 Task: Look for products with passion fruit flavor in the category "Powered Drink MIxes".
Action: Mouse pressed left at (28, 105)
Screenshot: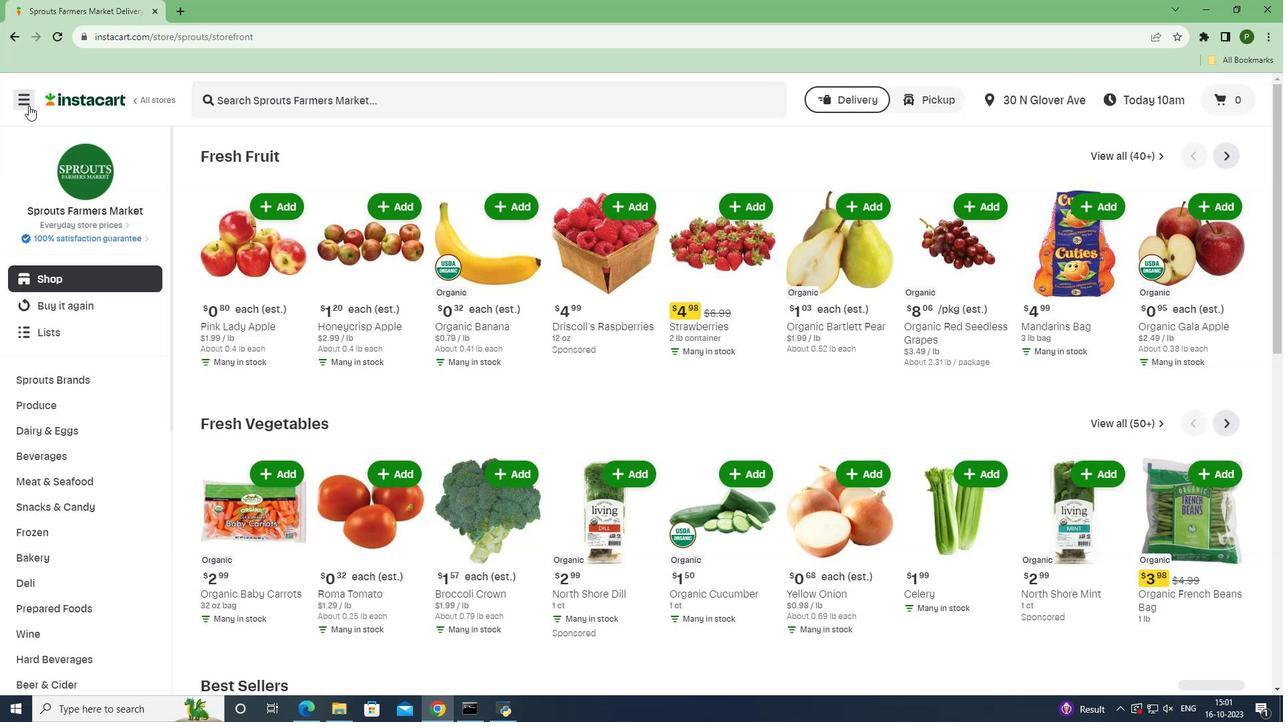 
Action: Mouse moved to (56, 352)
Screenshot: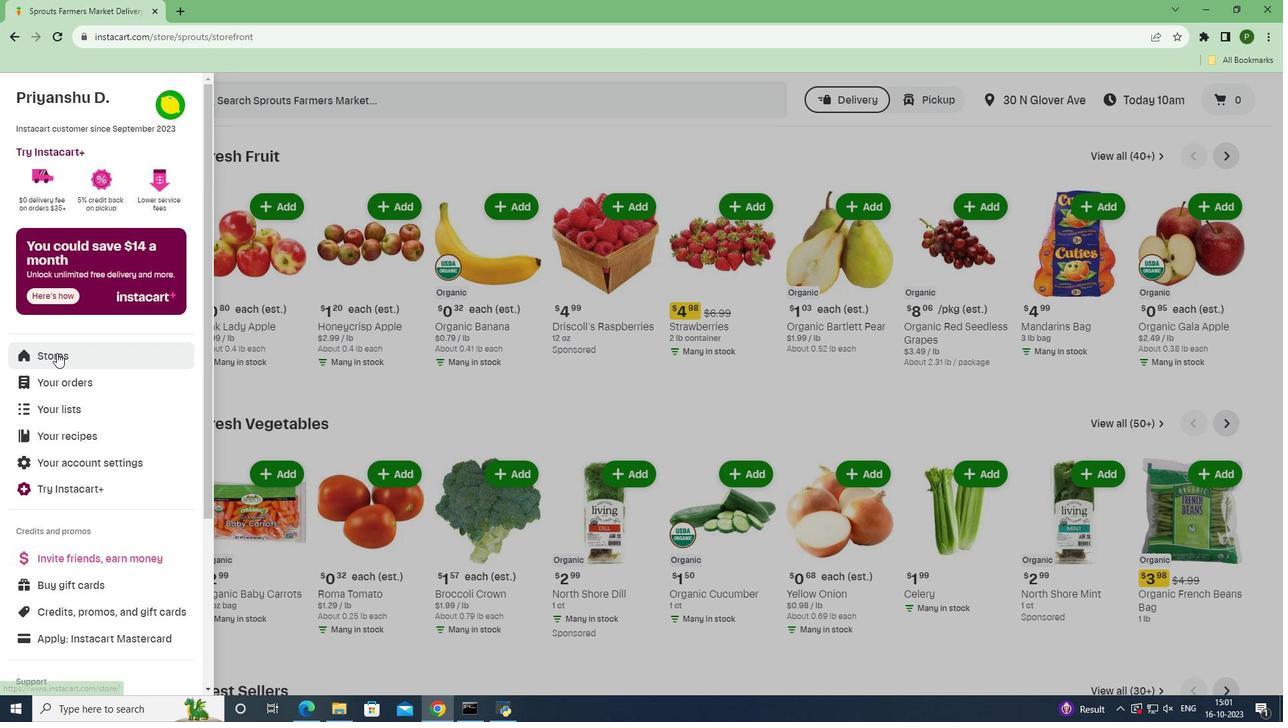 
Action: Mouse pressed left at (56, 352)
Screenshot: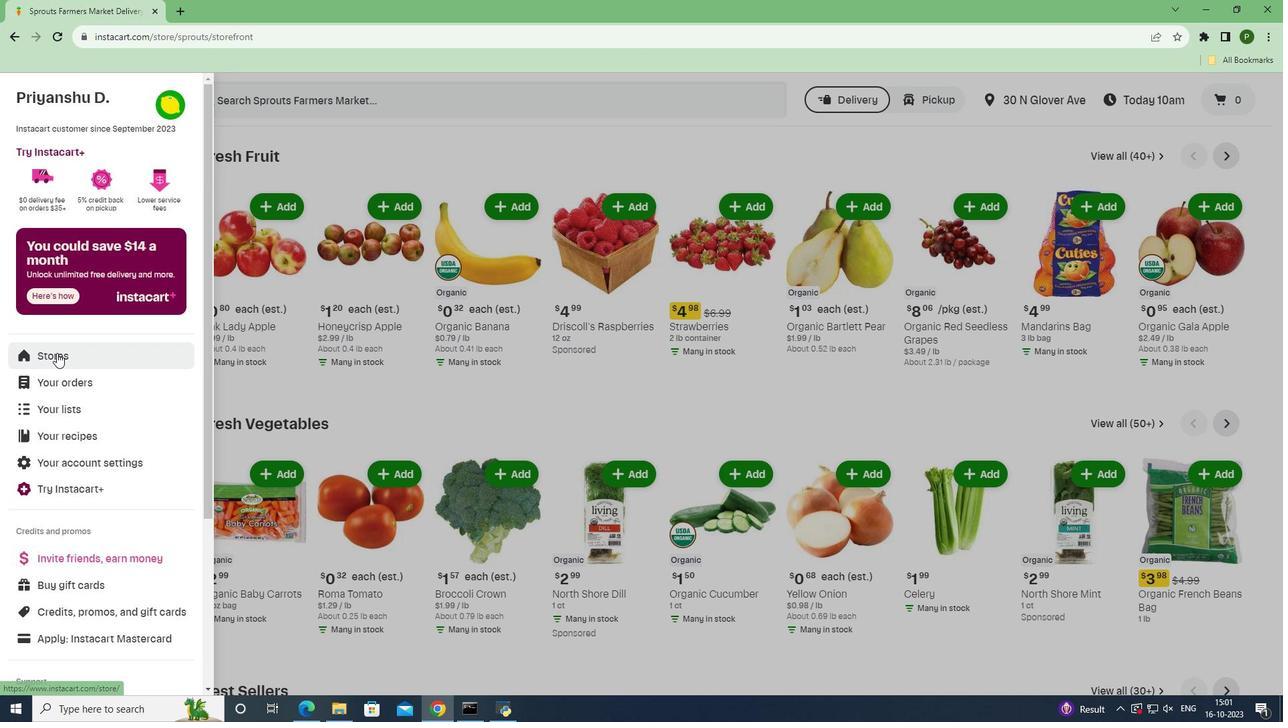 
Action: Mouse moved to (305, 153)
Screenshot: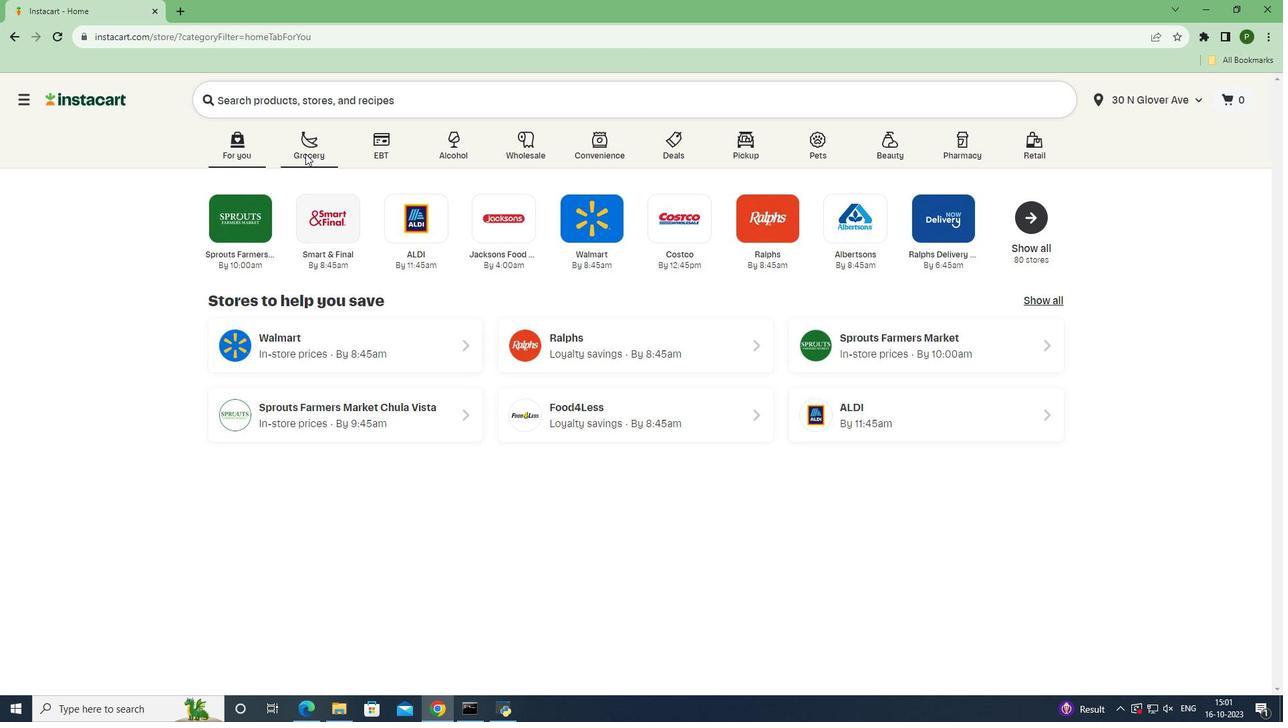 
Action: Mouse pressed left at (305, 153)
Screenshot: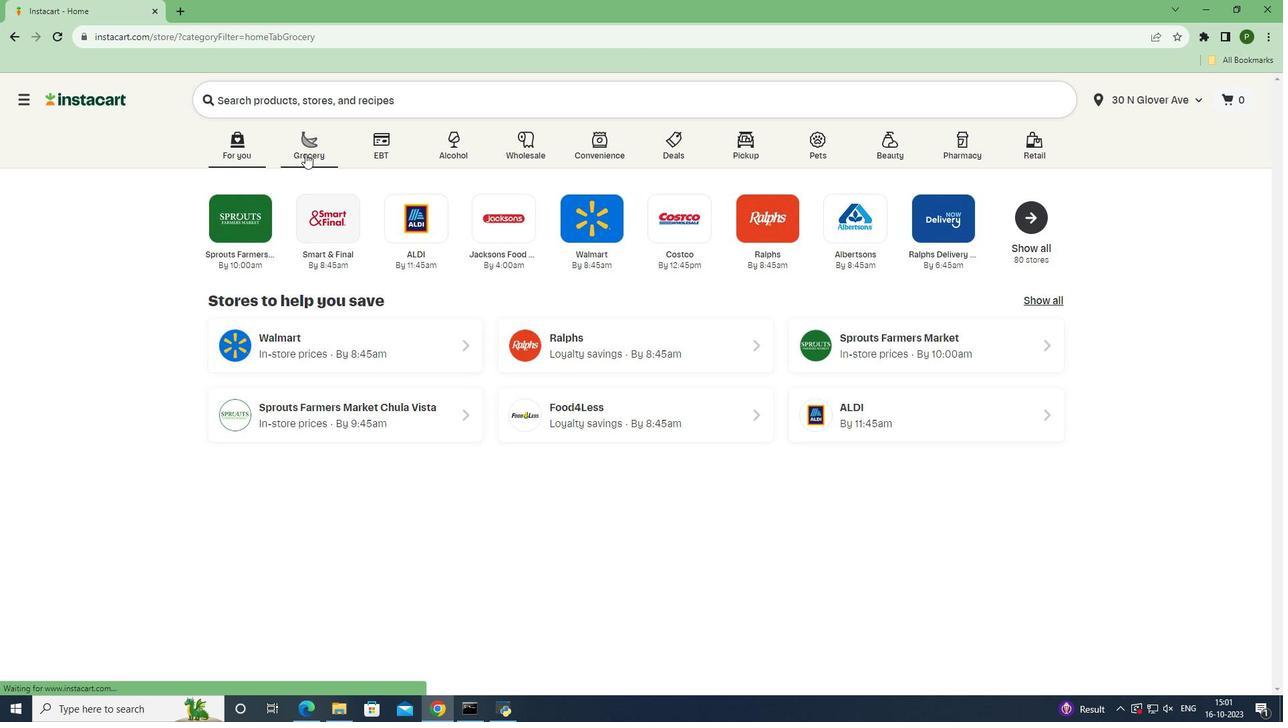 
Action: Mouse moved to (808, 292)
Screenshot: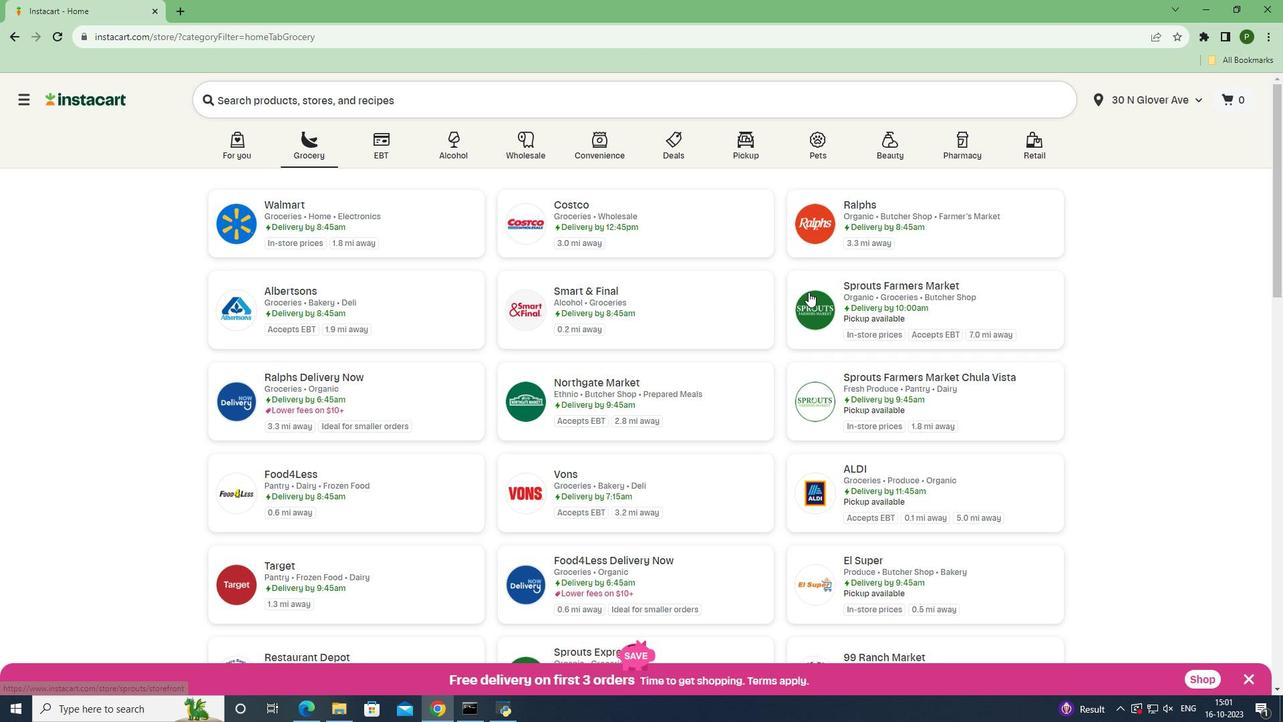 
Action: Mouse pressed left at (808, 292)
Screenshot: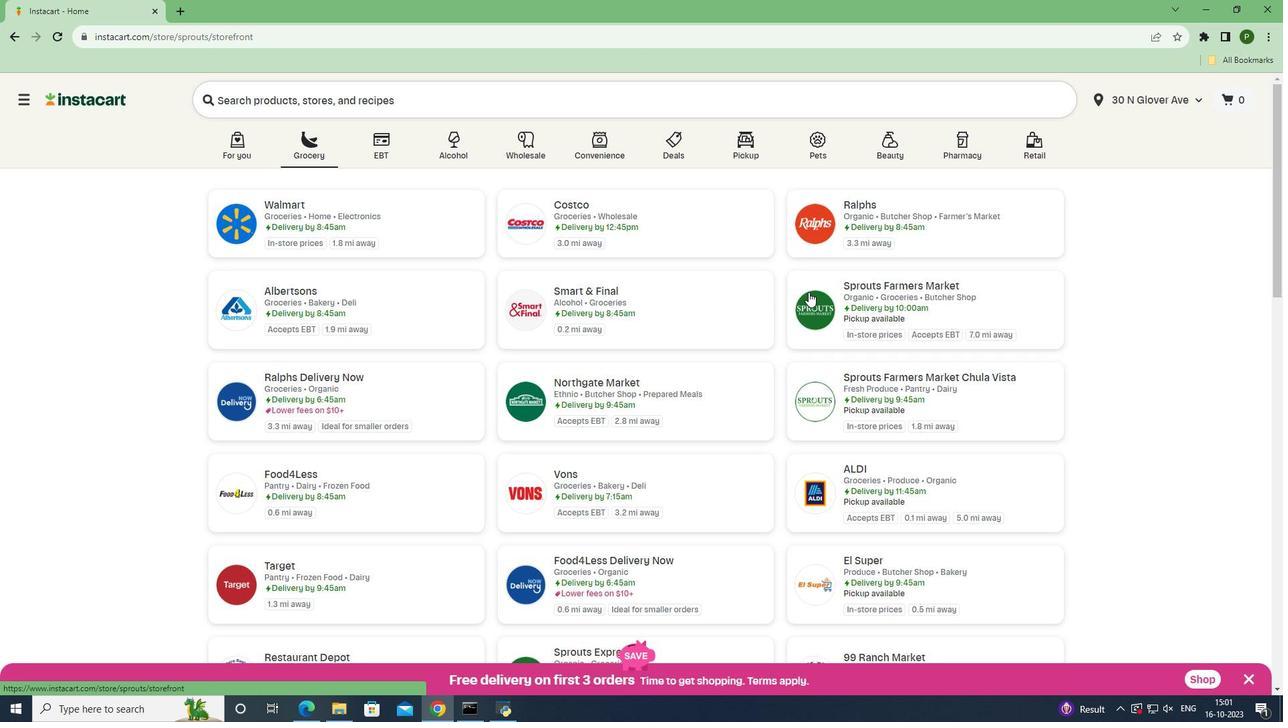 
Action: Mouse moved to (64, 450)
Screenshot: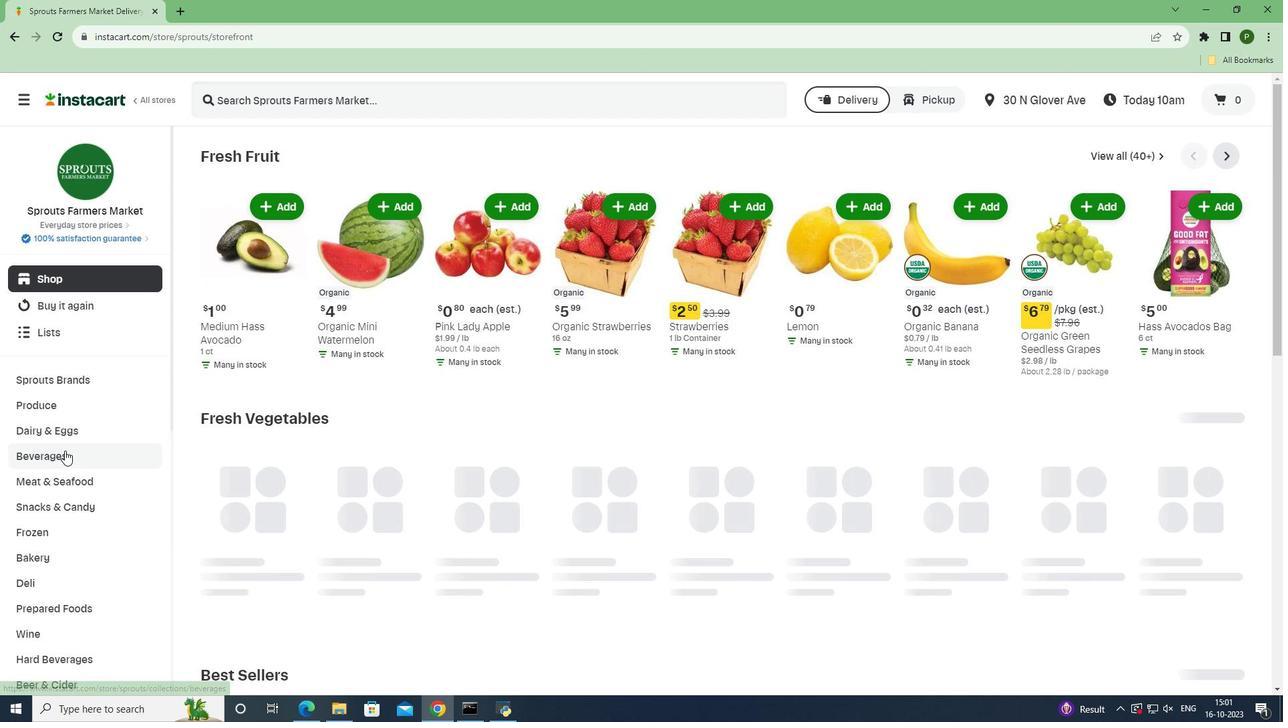 
Action: Mouse pressed left at (64, 450)
Screenshot: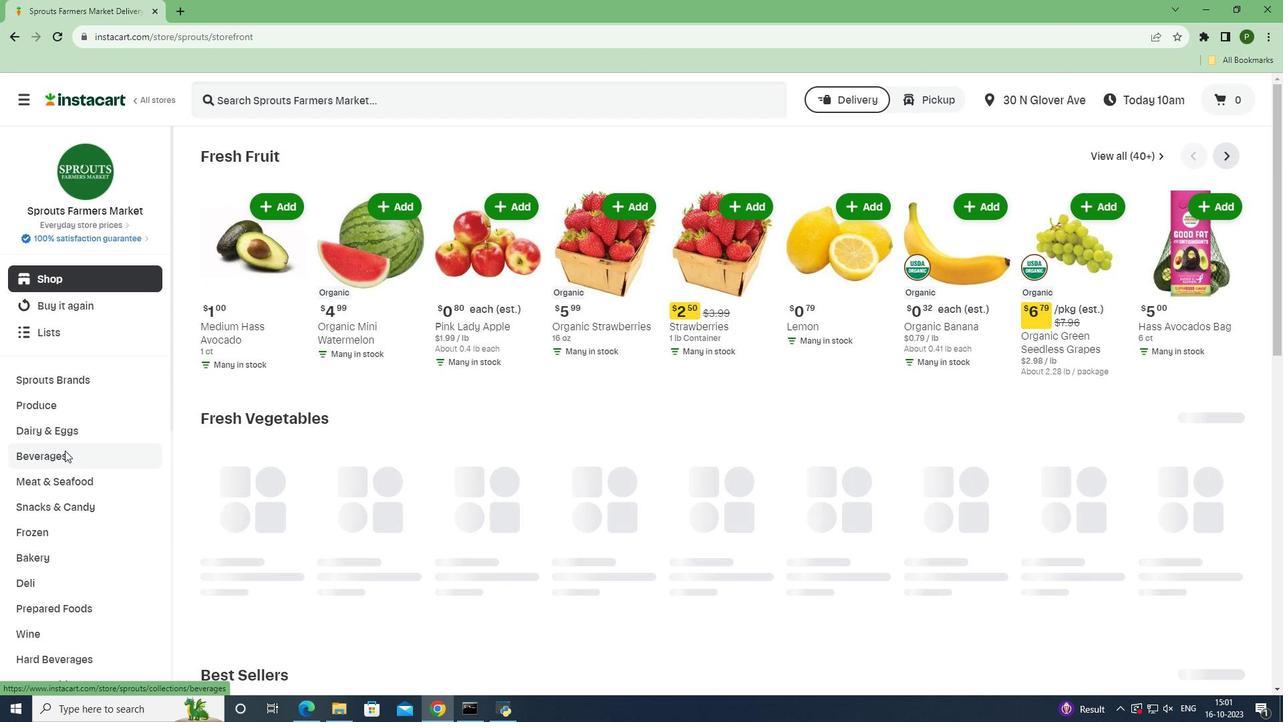 
Action: Mouse moved to (1206, 183)
Screenshot: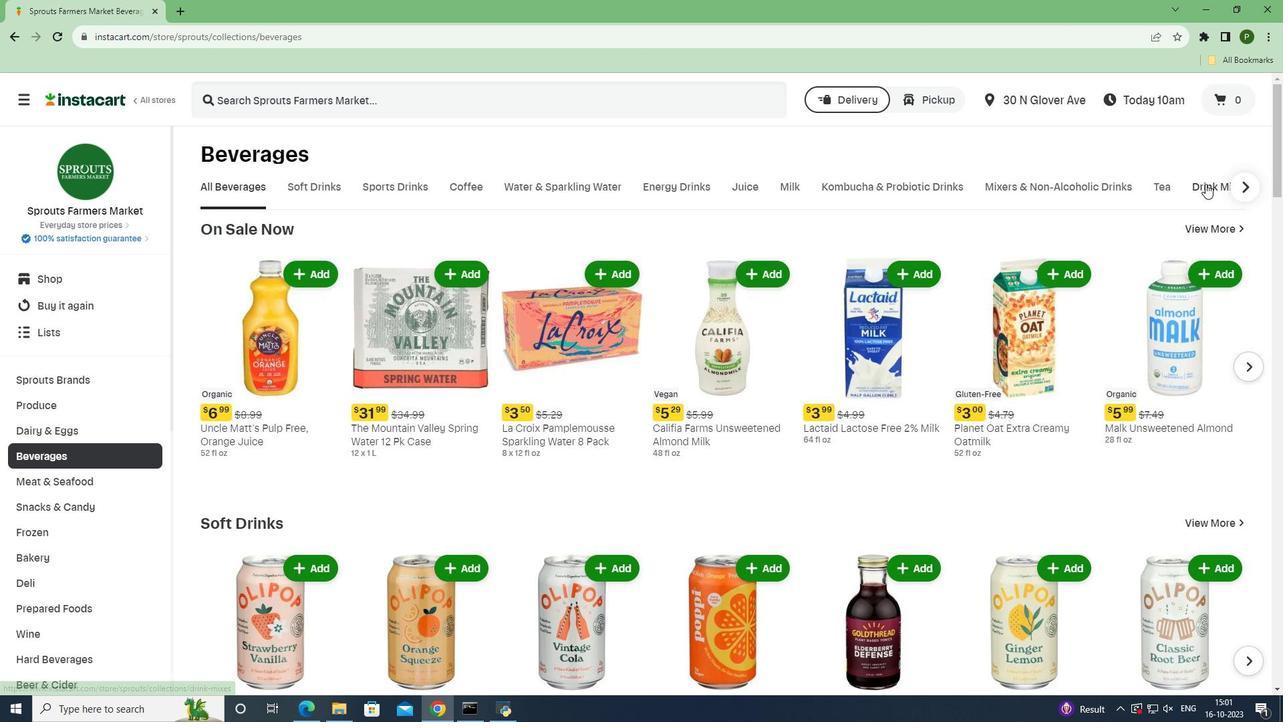 
Action: Mouse pressed left at (1206, 183)
Screenshot: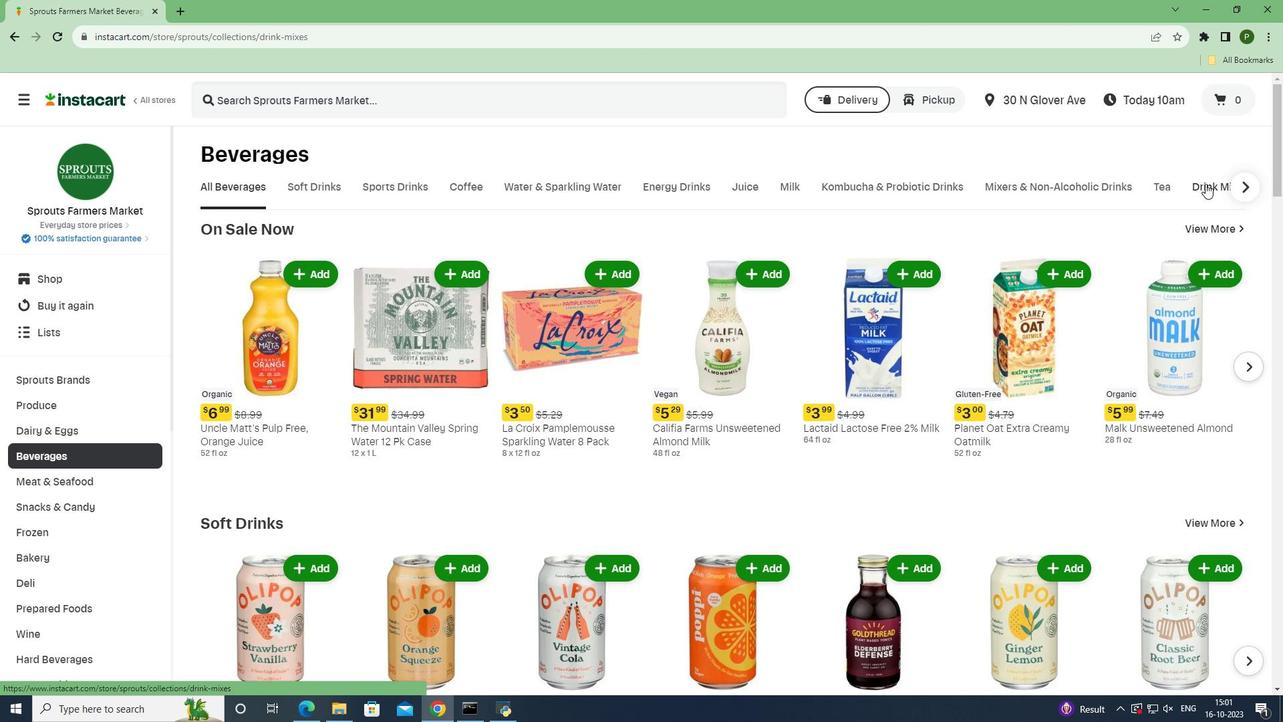 
Action: Mouse moved to (354, 241)
Screenshot: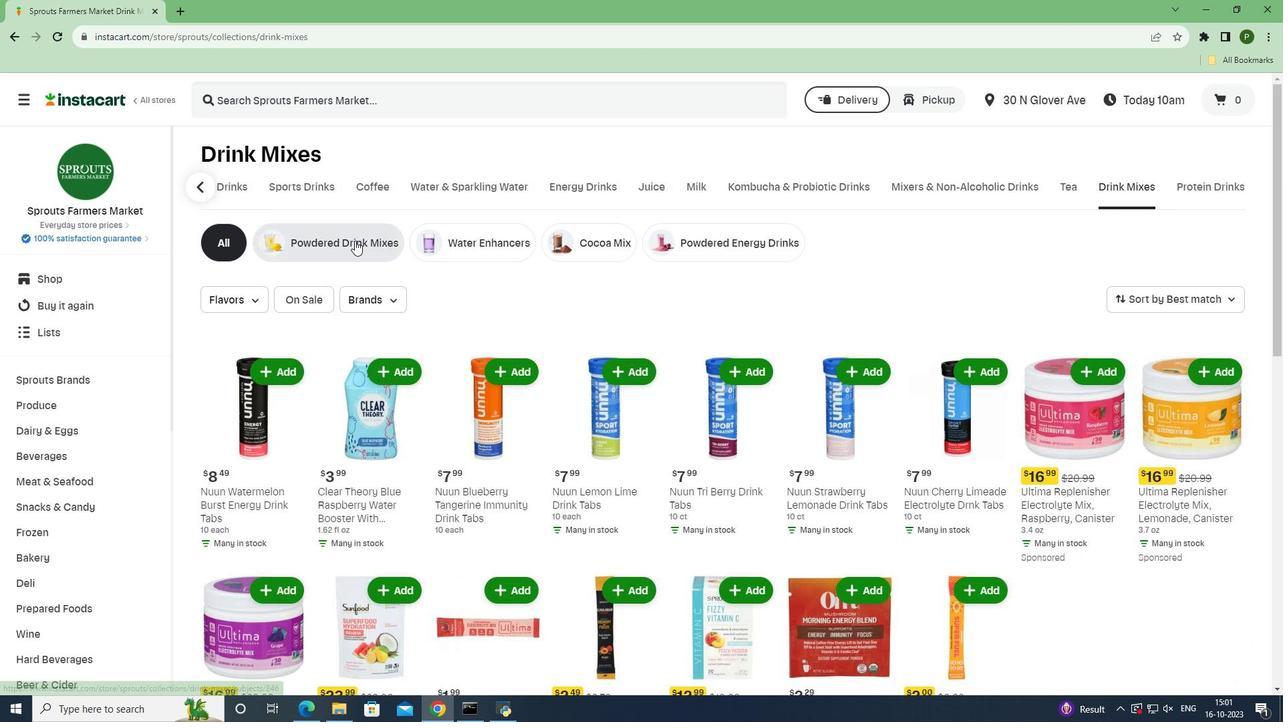 
Action: Mouse pressed left at (354, 241)
Screenshot: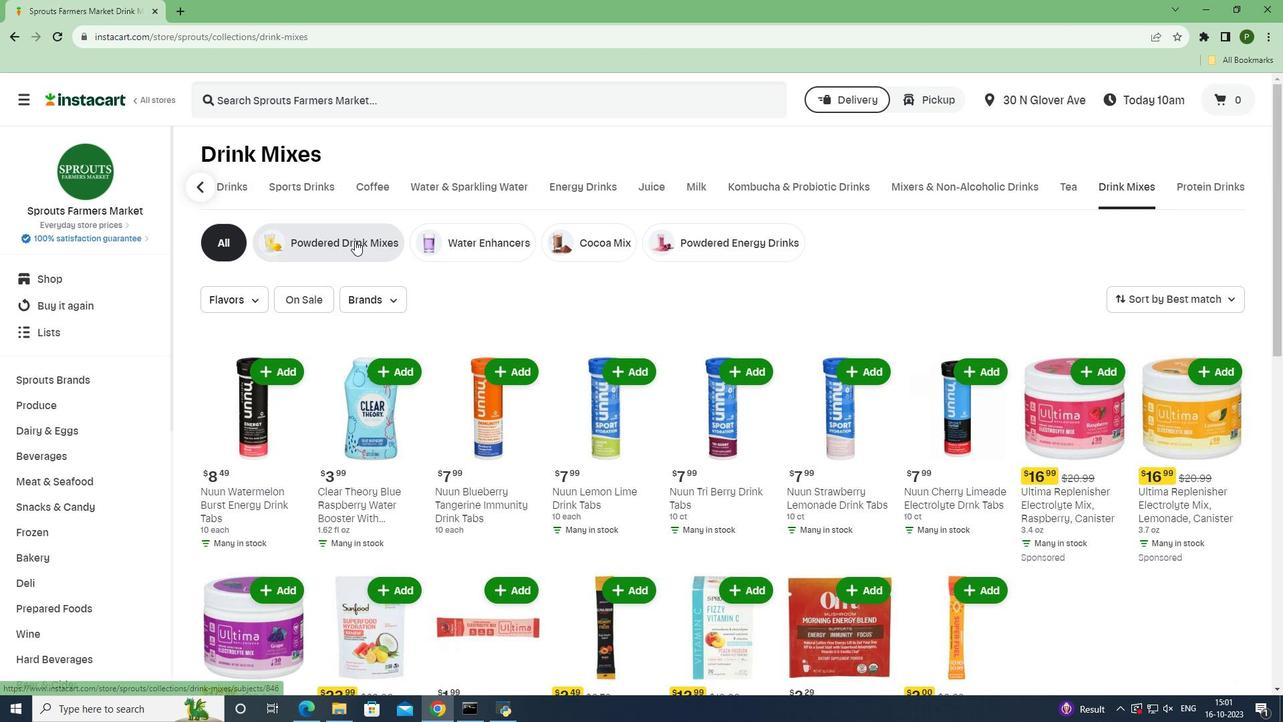 
Action: Mouse moved to (252, 306)
Screenshot: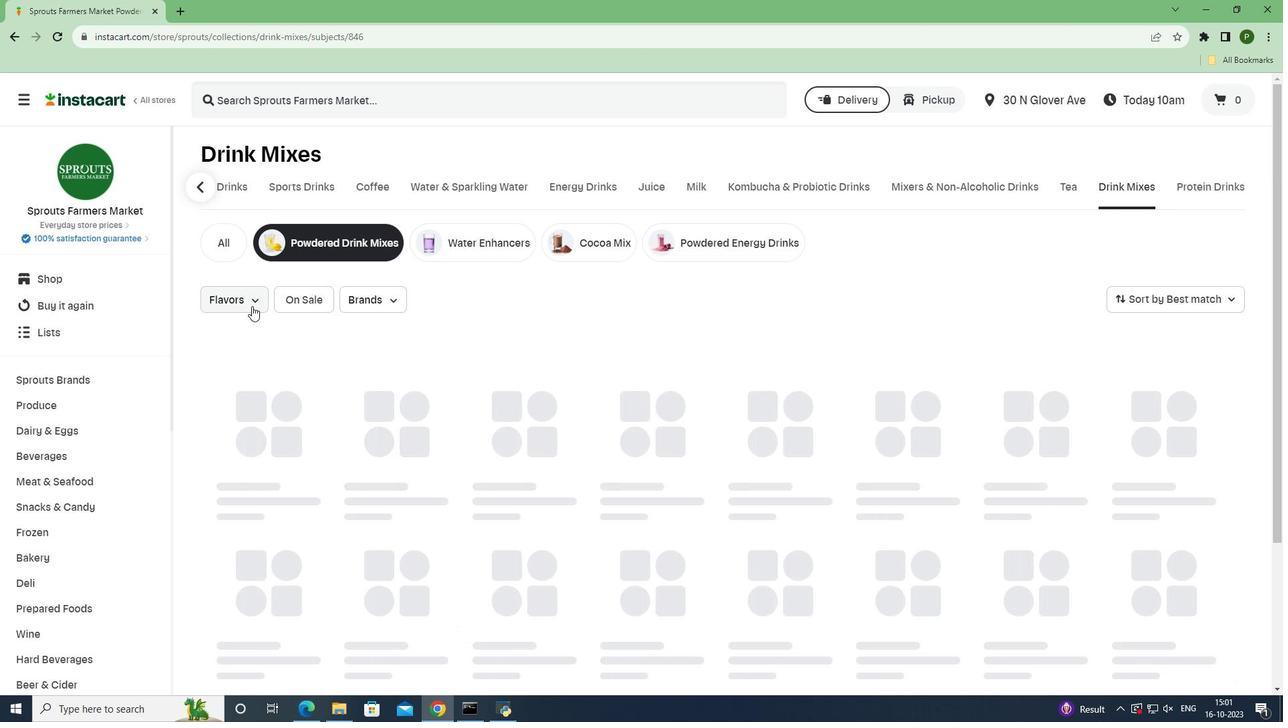
Action: Mouse pressed left at (252, 306)
Screenshot: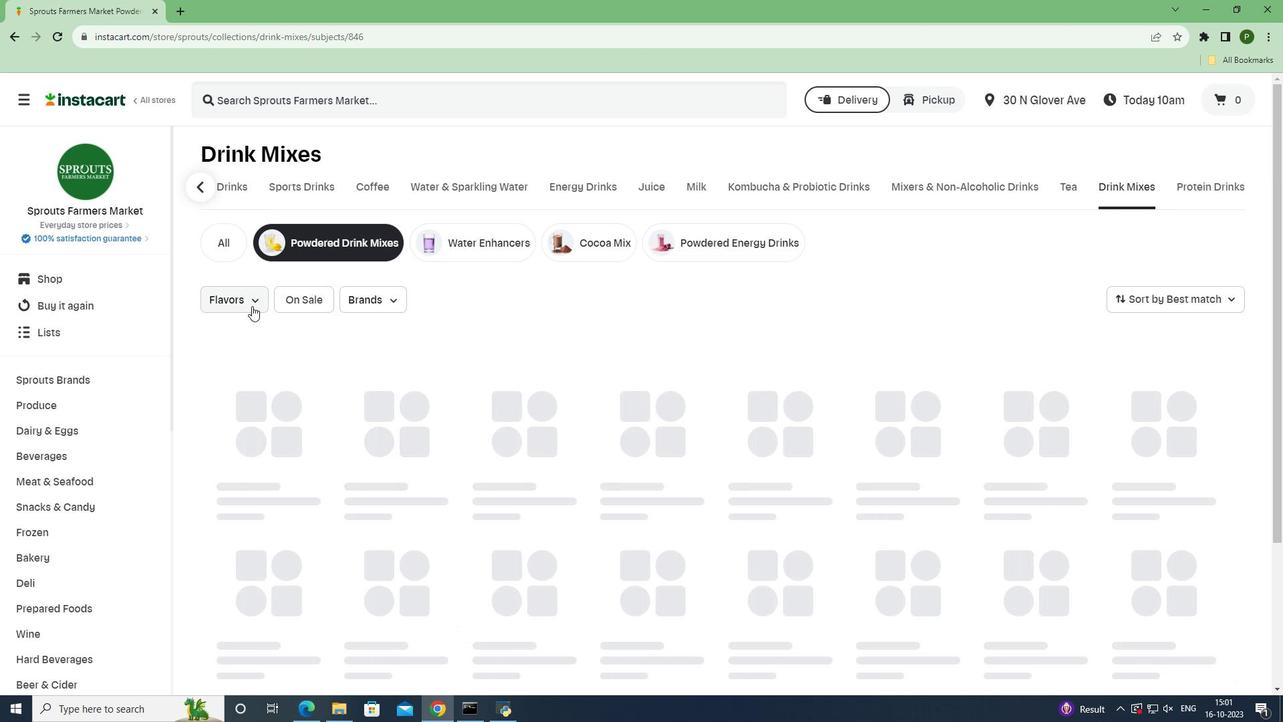 
Action: Mouse moved to (270, 417)
Screenshot: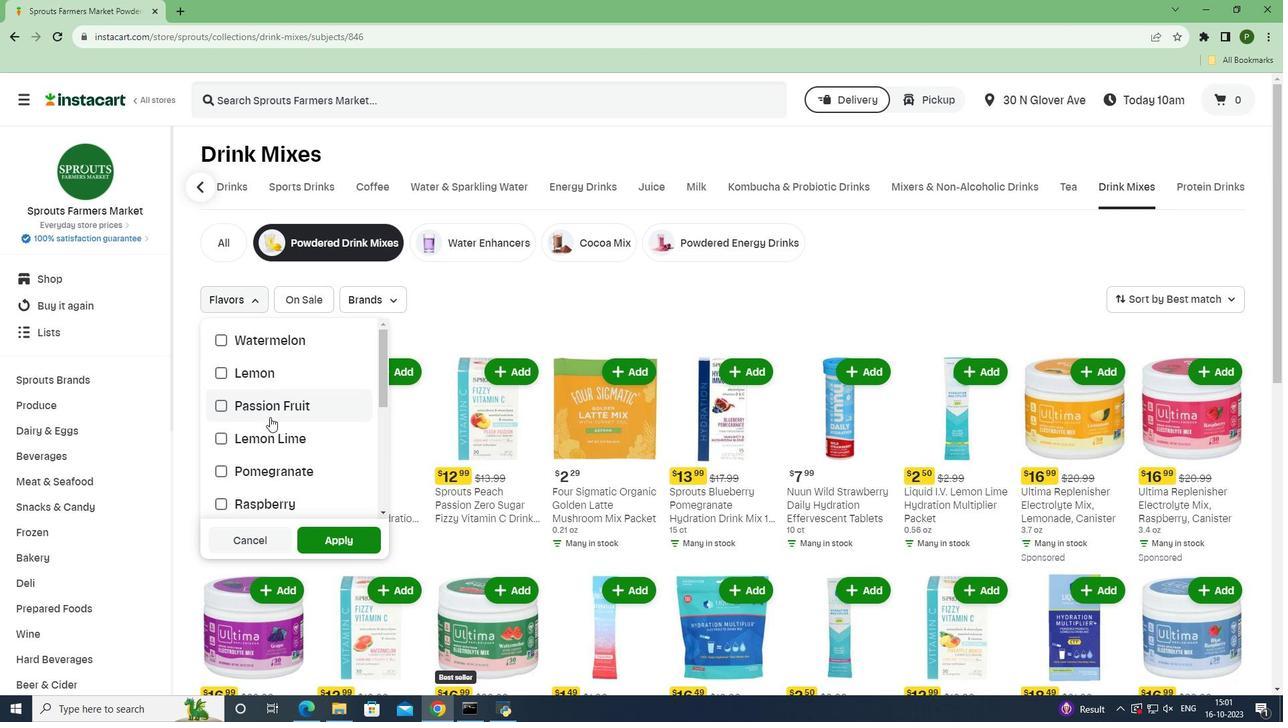 
Action: Mouse pressed left at (270, 417)
Screenshot: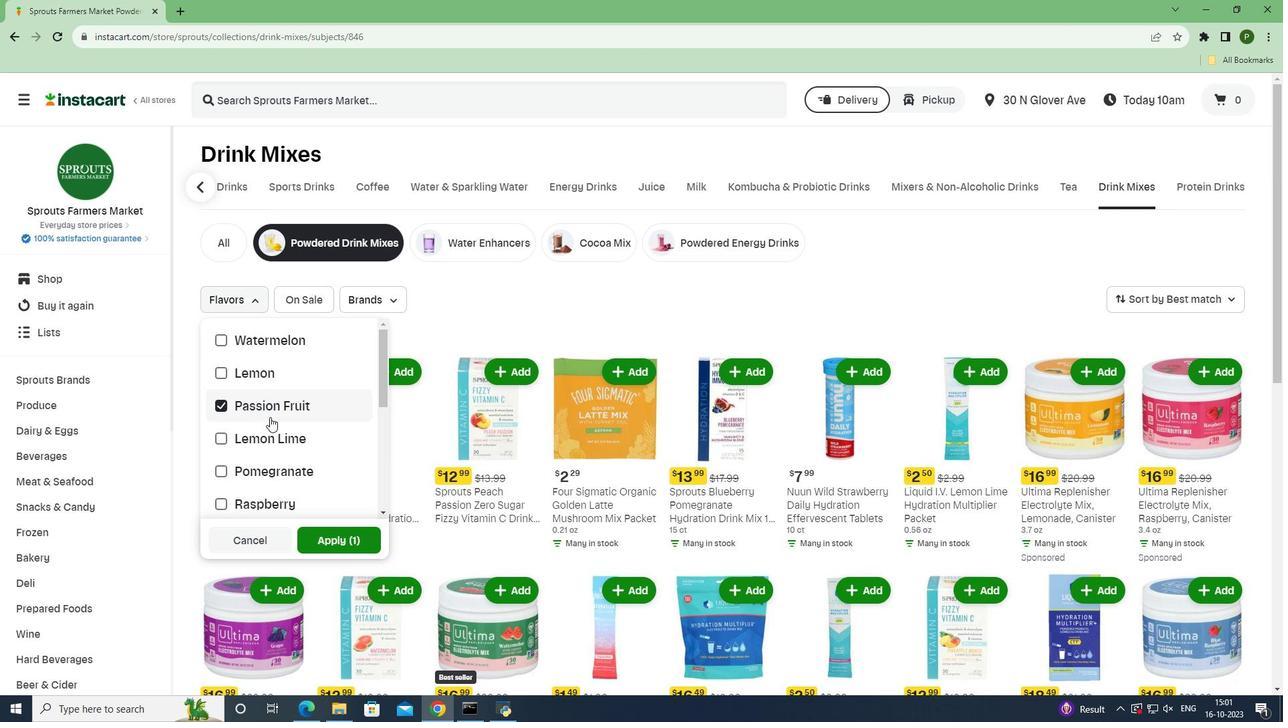 
Action: Mouse moved to (325, 538)
Screenshot: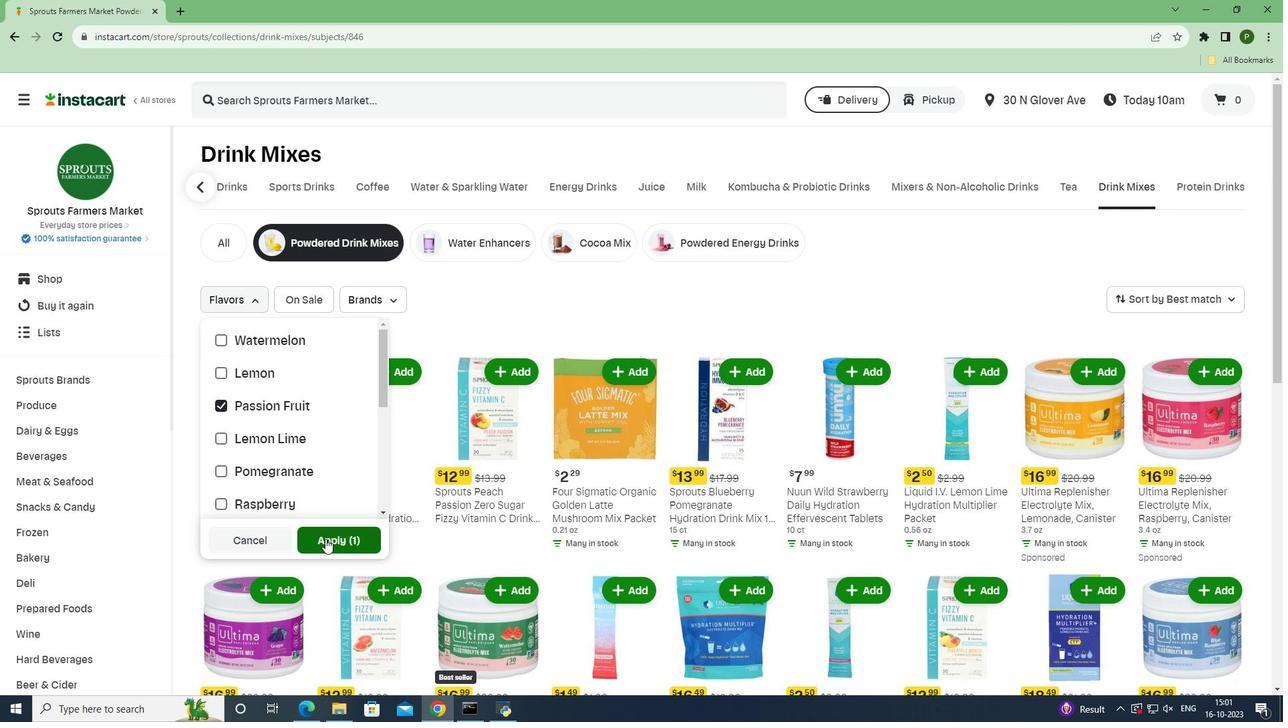 
Action: Mouse pressed left at (325, 538)
Screenshot: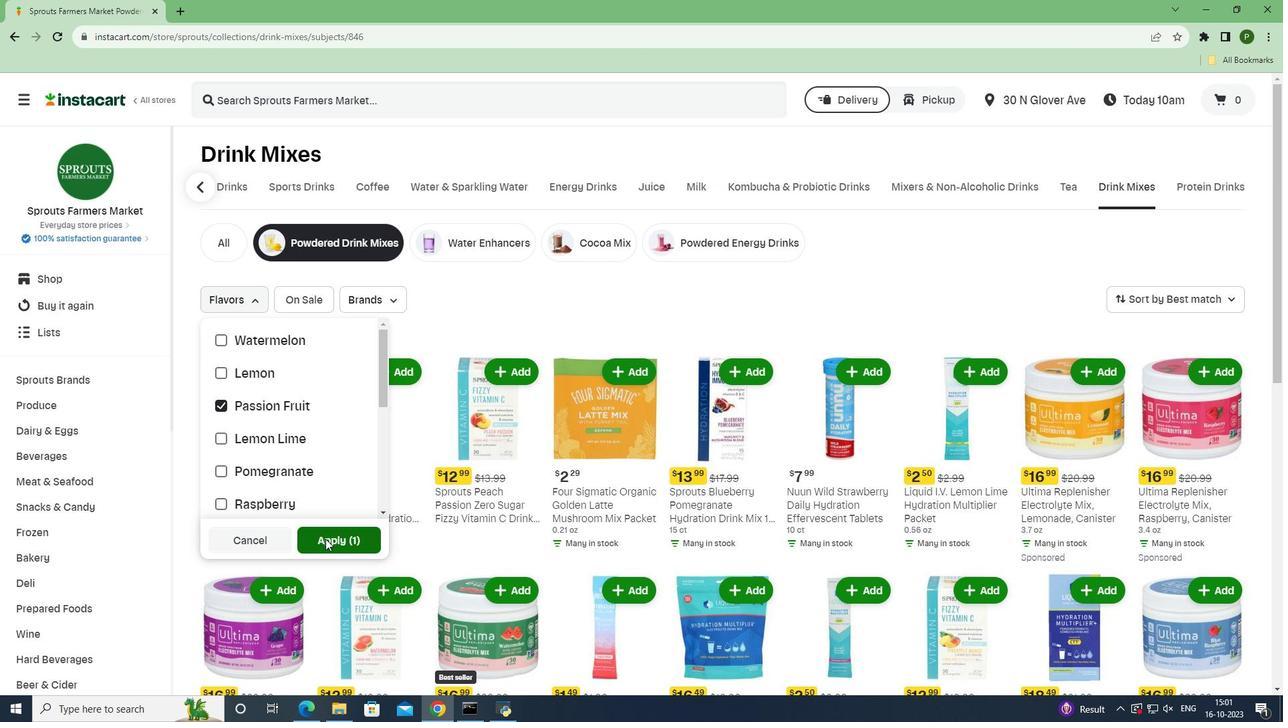
Action: Mouse moved to (583, 557)
Screenshot: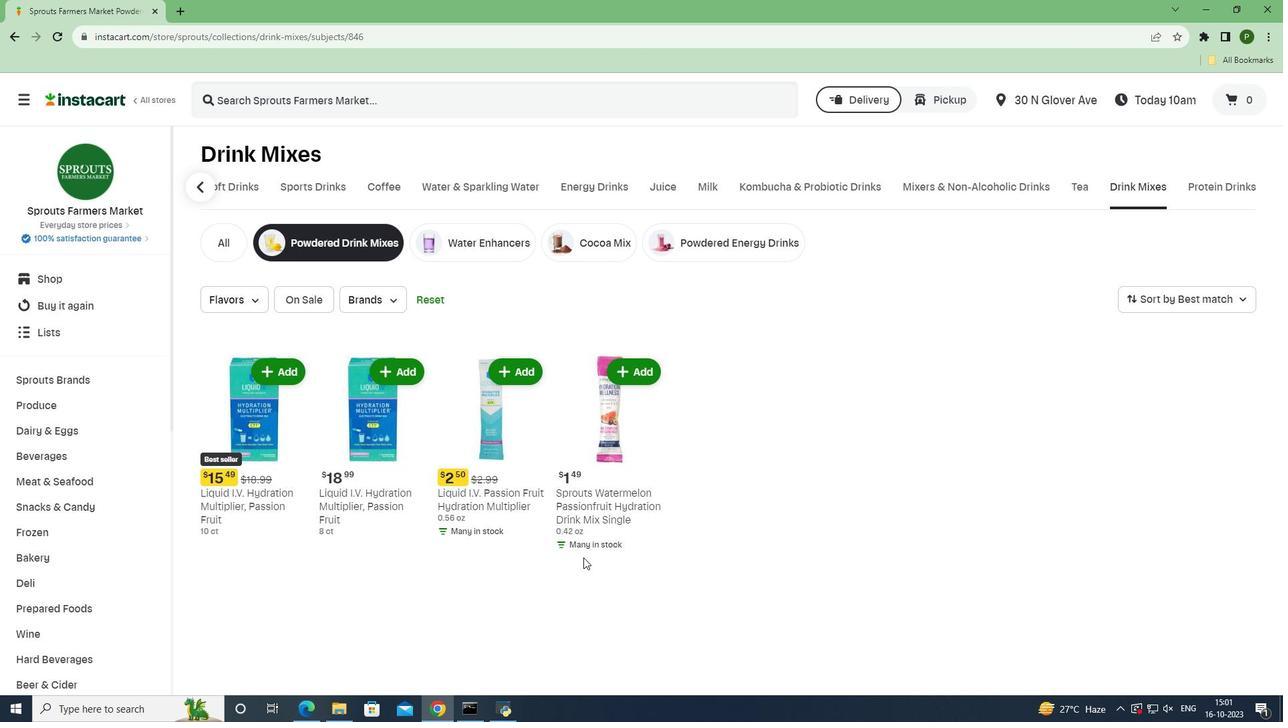 
